 Task: Change object animations to fly out to bottom.
Action: Mouse moved to (477, 86)
Screenshot: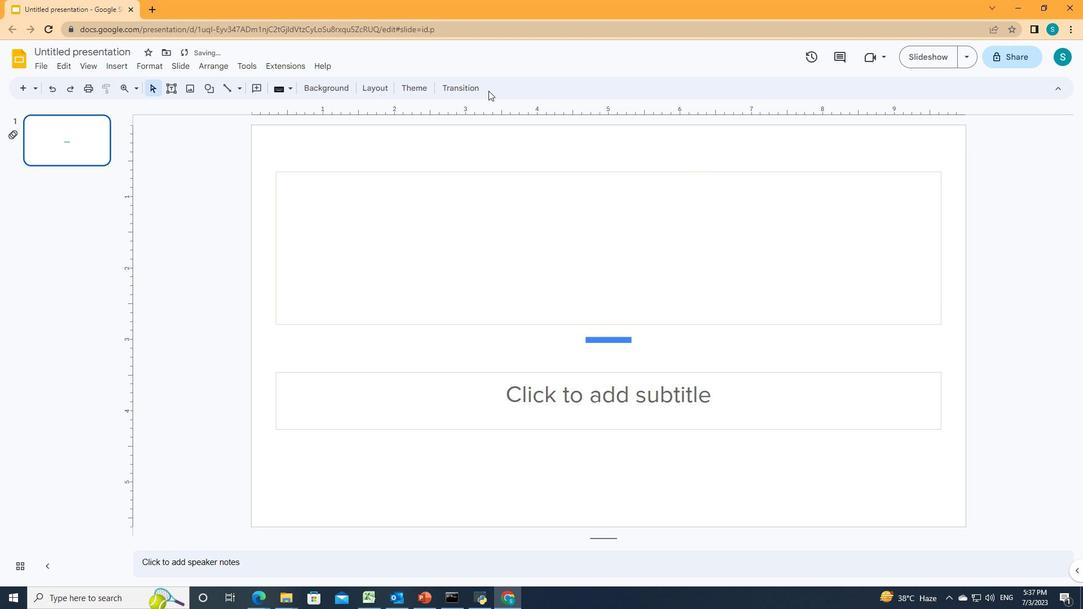 
Action: Mouse pressed left at (477, 86)
Screenshot: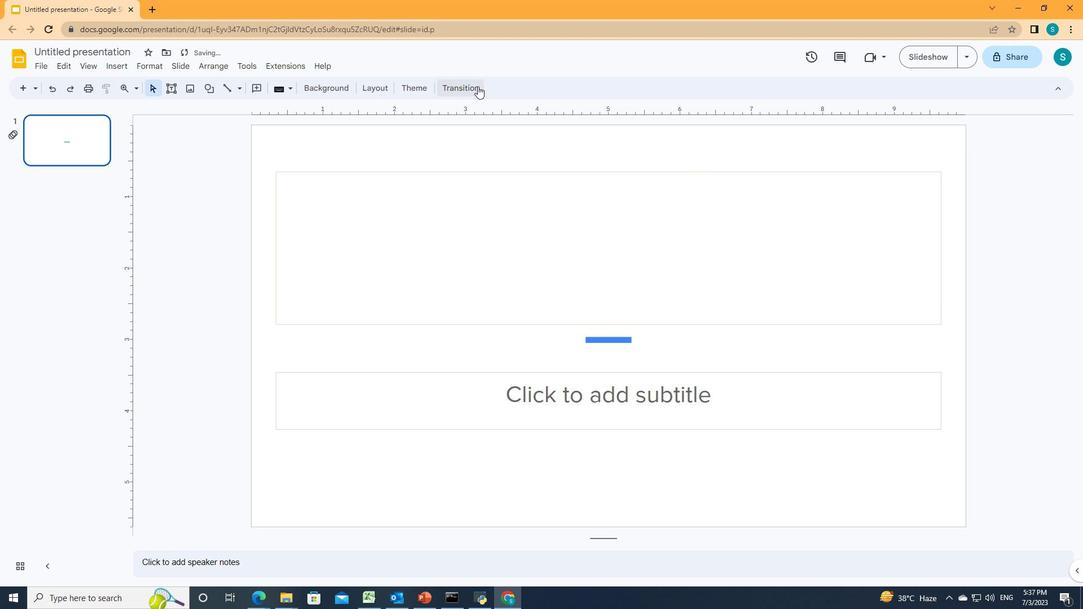 
Action: Mouse moved to (1041, 329)
Screenshot: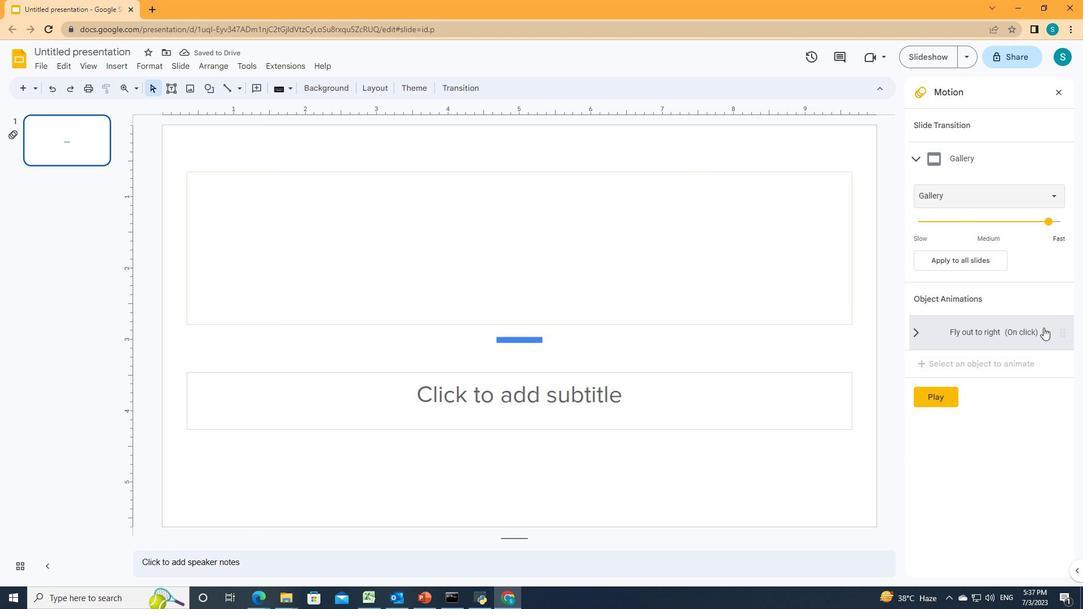
Action: Mouse pressed left at (1041, 329)
Screenshot: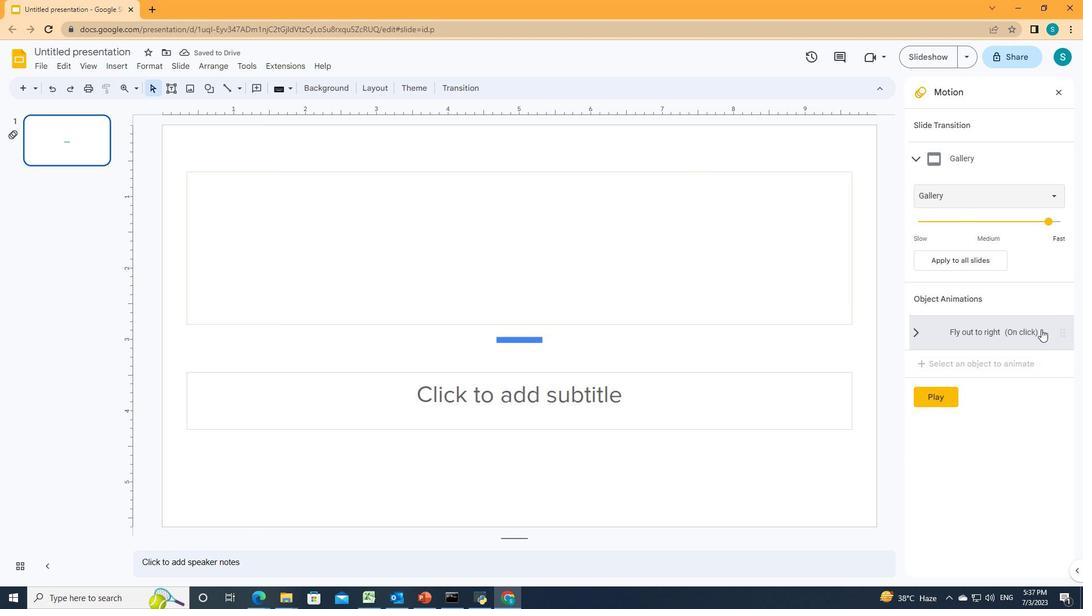 
Action: Mouse moved to (1052, 265)
Screenshot: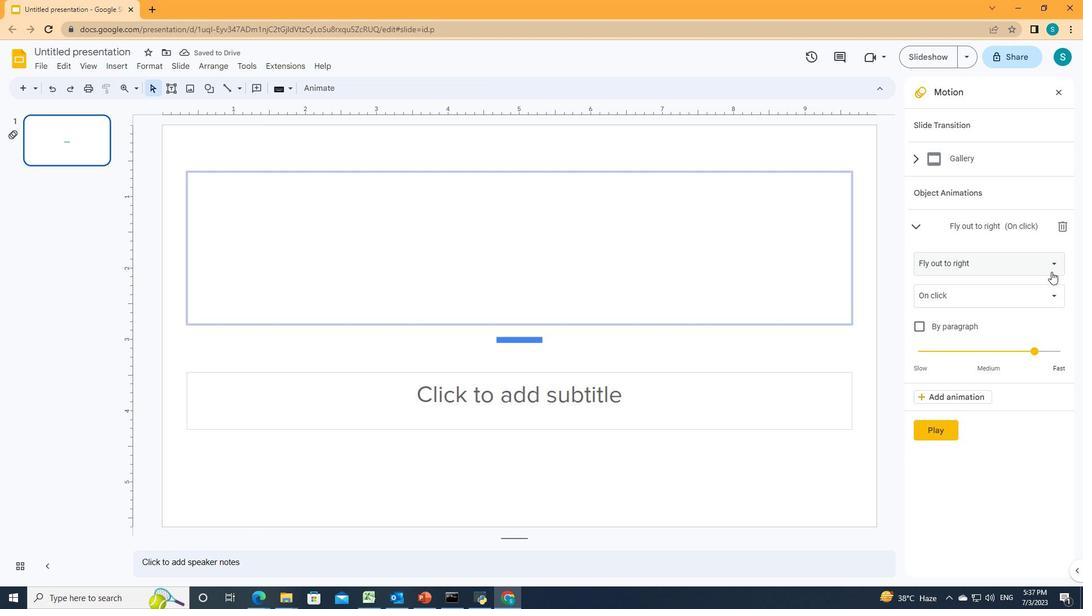 
Action: Mouse pressed left at (1052, 265)
Screenshot: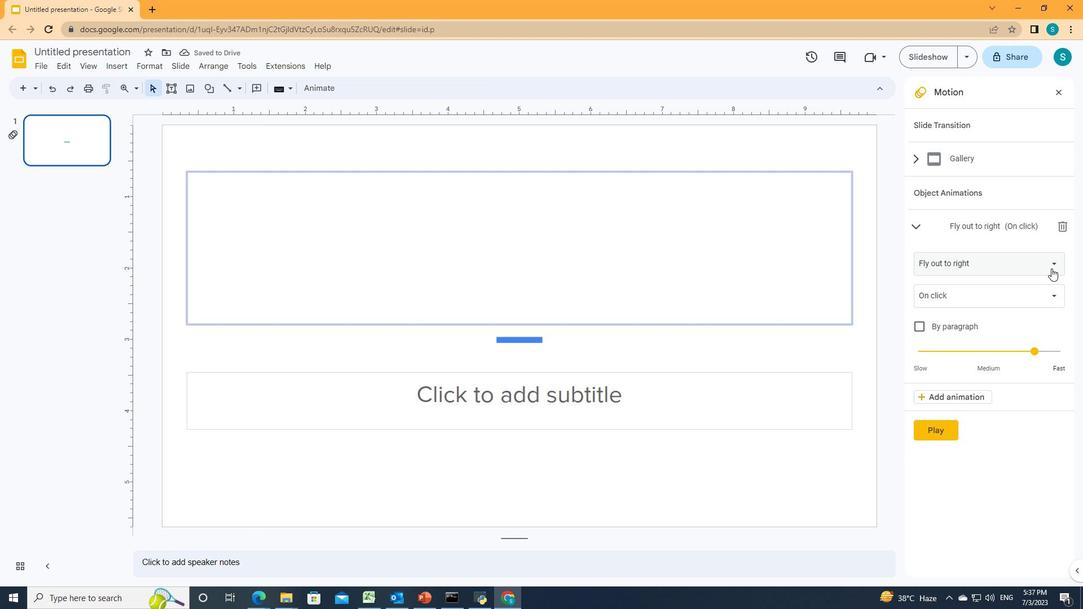 
Action: Mouse moved to (987, 466)
Screenshot: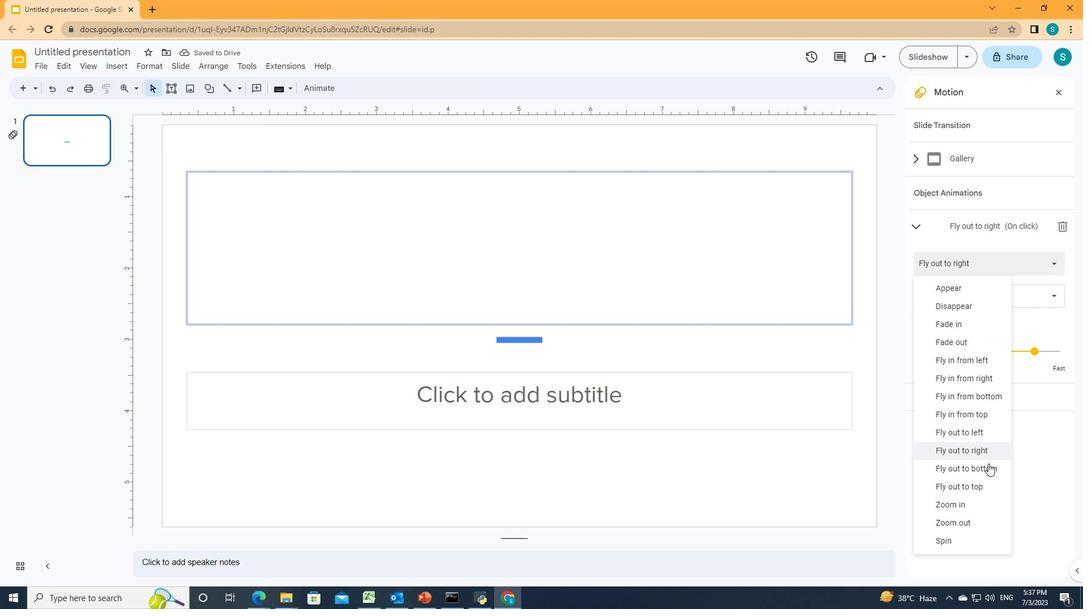 
Action: Mouse pressed left at (987, 466)
Screenshot: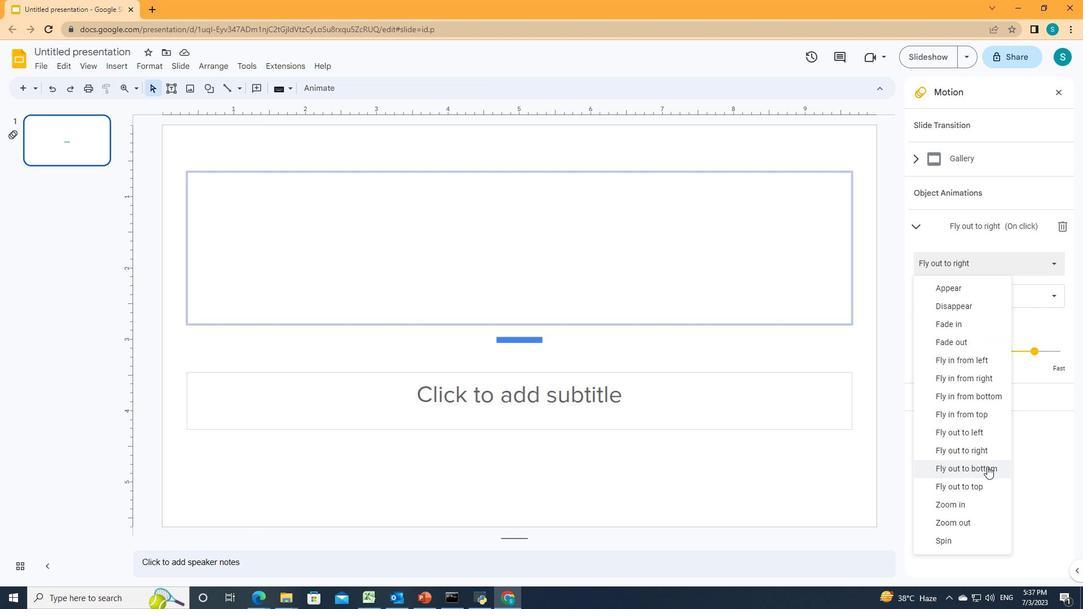 
Action: Mouse moved to (830, 260)
Screenshot: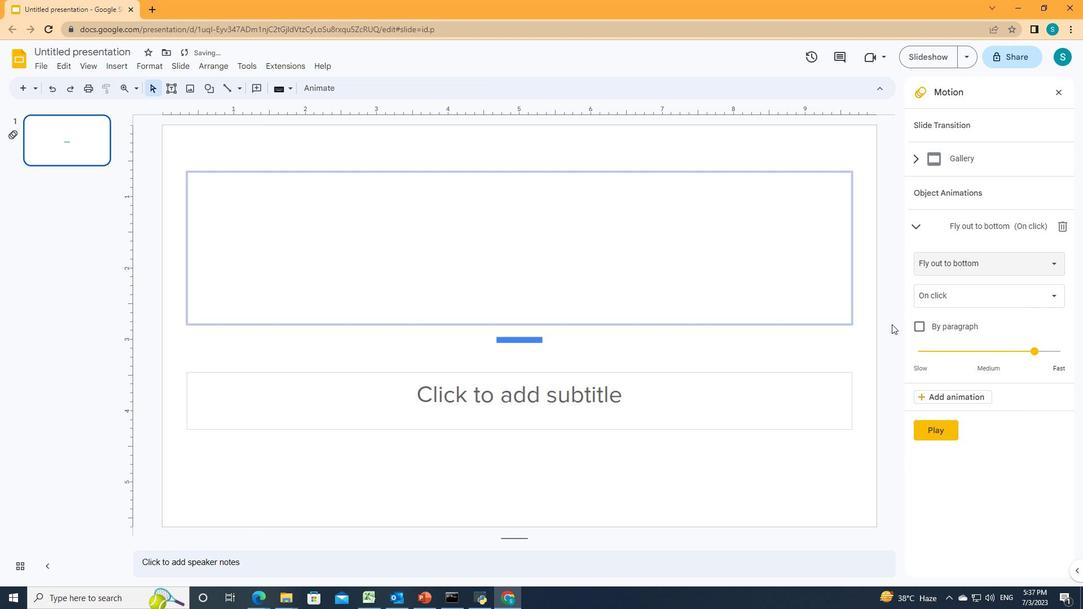 
